 Task: Add Mauro & Gianni Mozzarella Cheese Ball to the cart.
Action: Mouse moved to (58, 300)
Screenshot: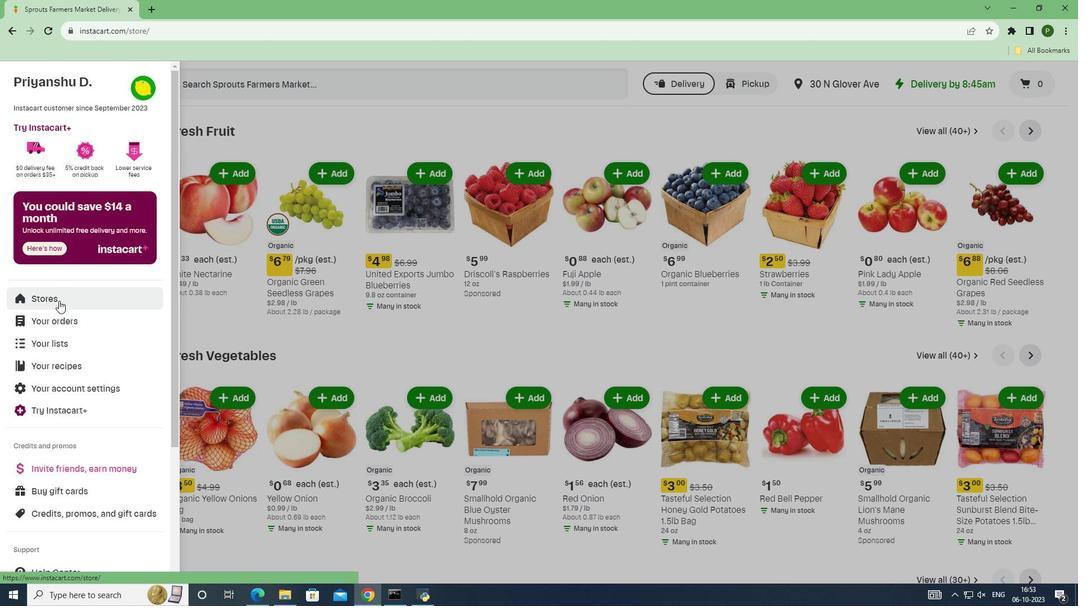
Action: Mouse pressed left at (58, 300)
Screenshot: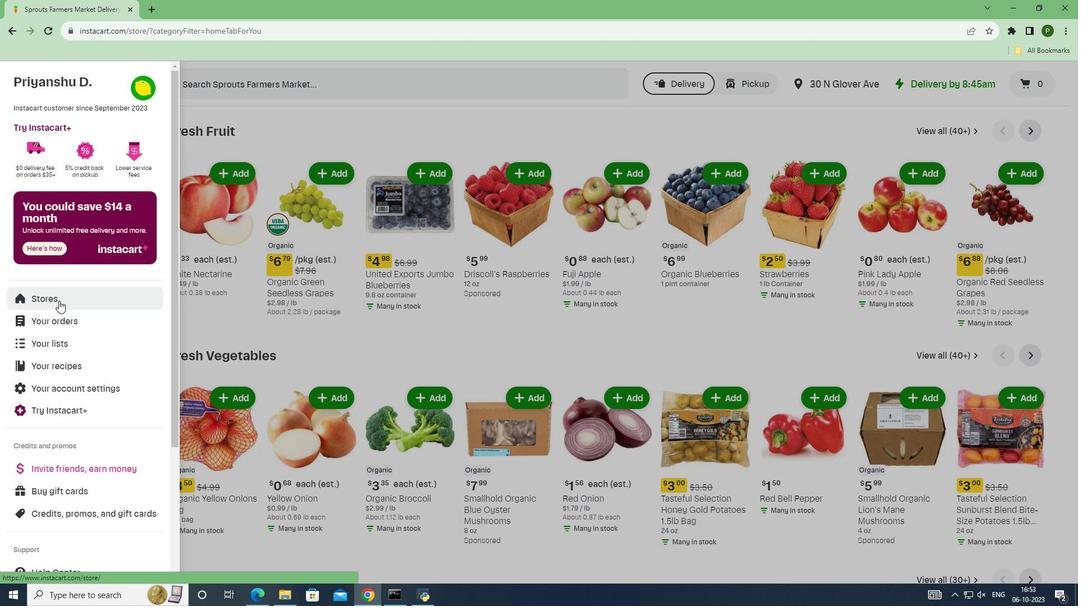 
Action: Mouse moved to (254, 128)
Screenshot: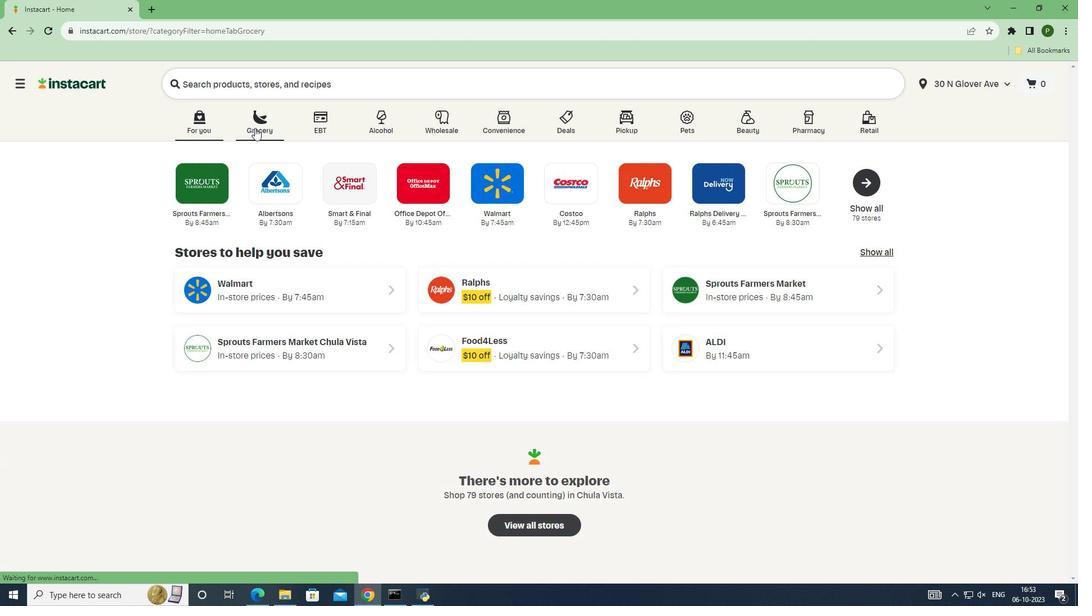 
Action: Mouse pressed left at (254, 128)
Screenshot: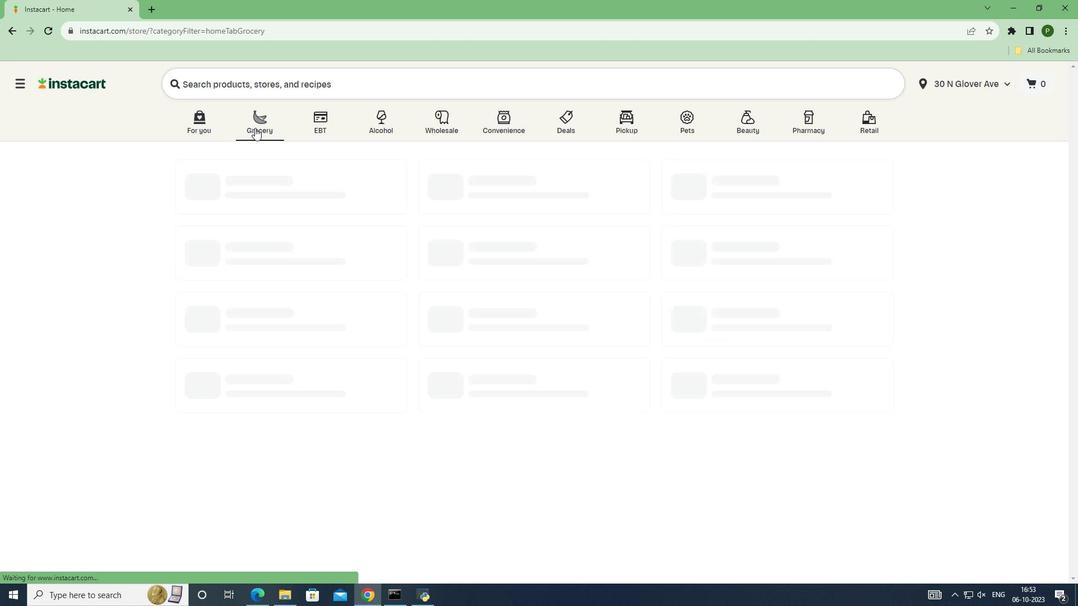 
Action: Mouse moved to (695, 256)
Screenshot: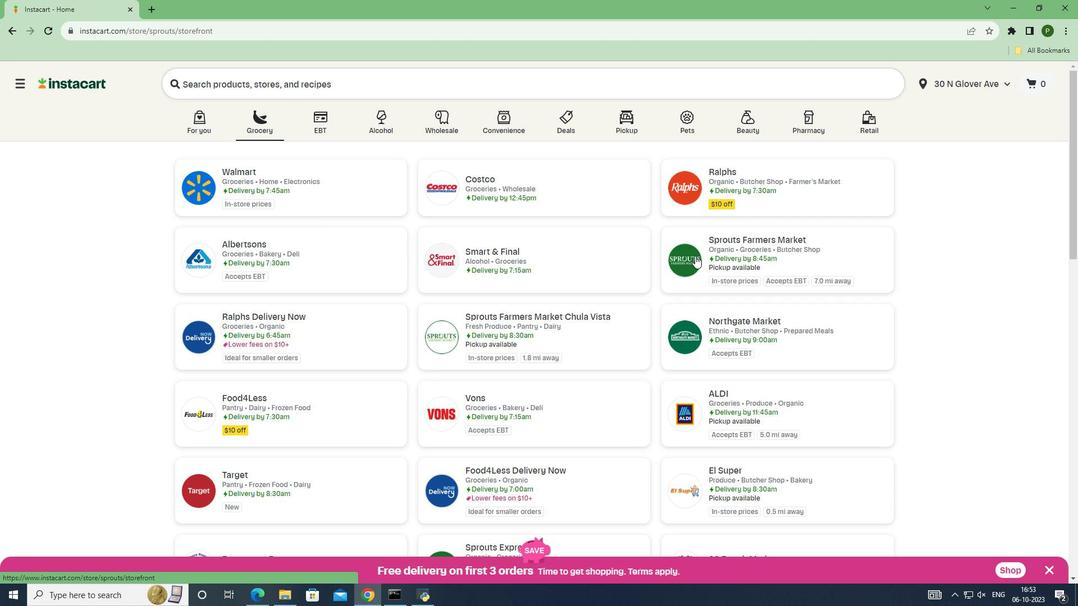 
Action: Mouse pressed left at (695, 256)
Screenshot: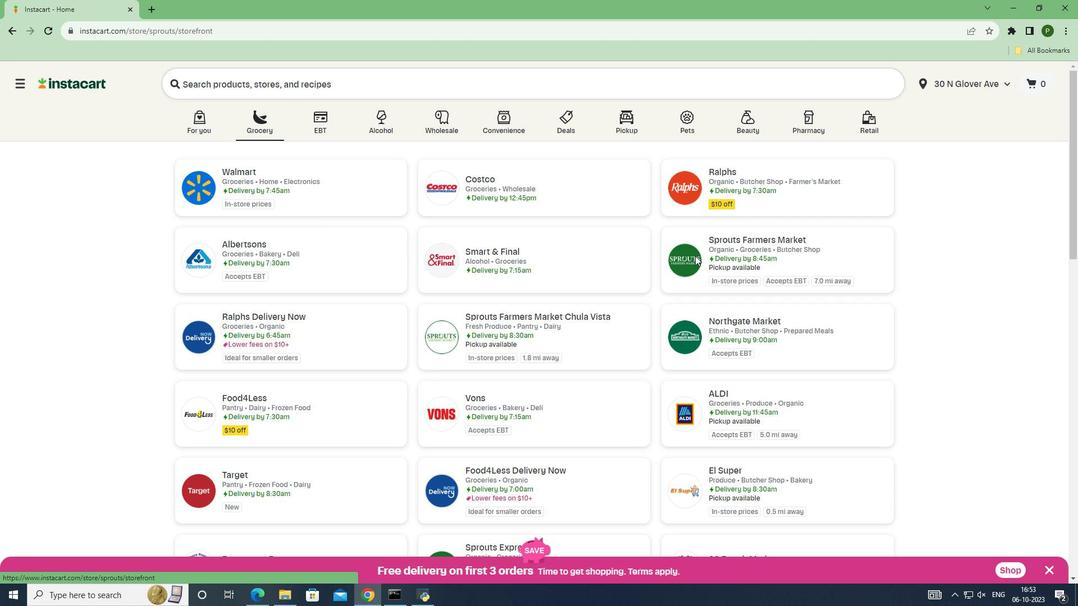 
Action: Mouse moved to (64, 354)
Screenshot: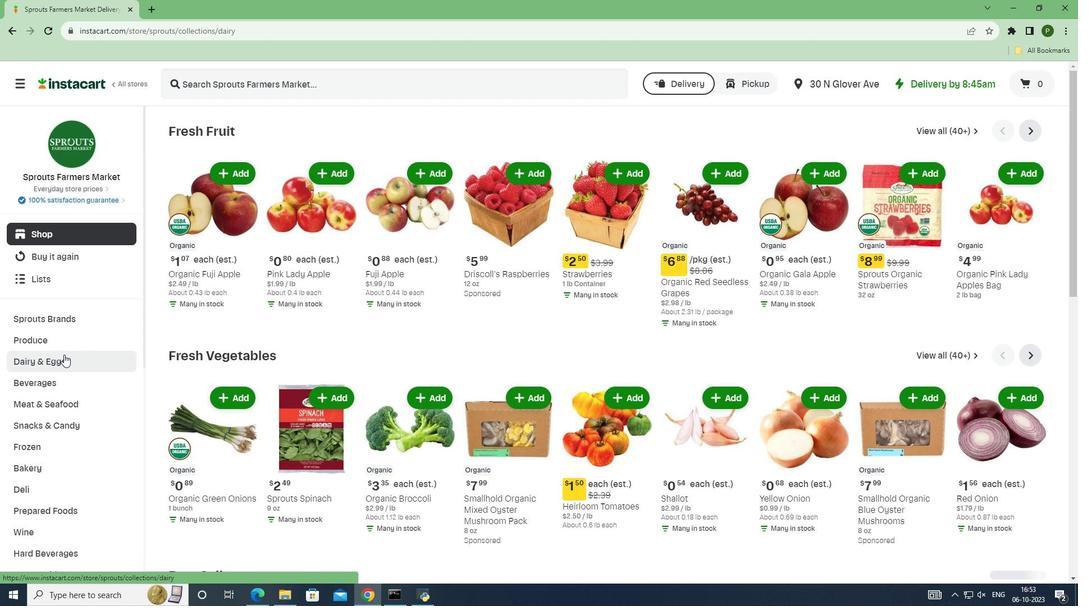 
Action: Mouse pressed left at (64, 354)
Screenshot: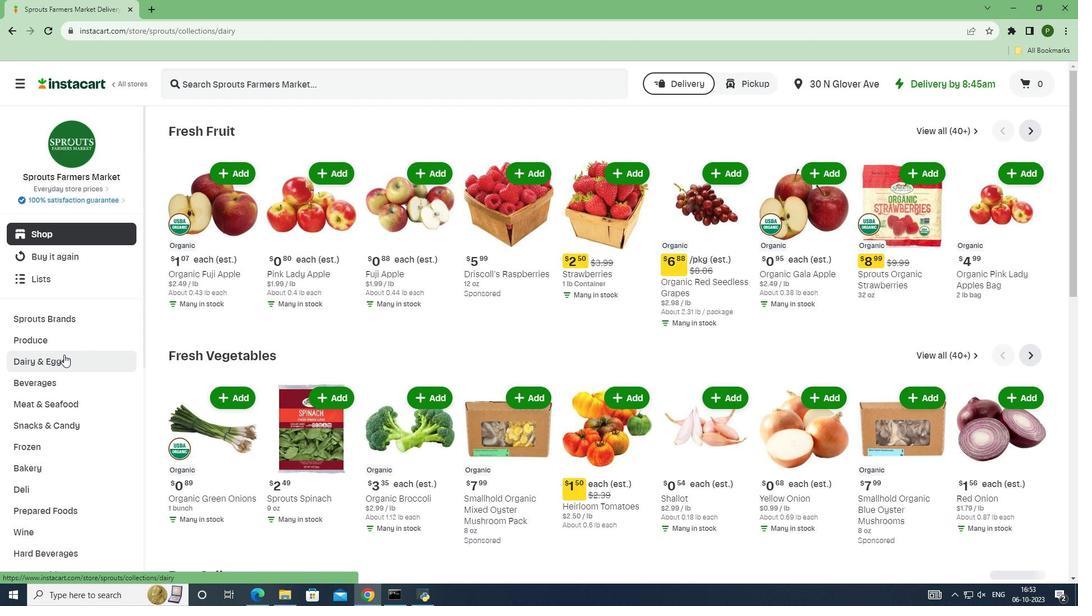 
Action: Mouse moved to (51, 405)
Screenshot: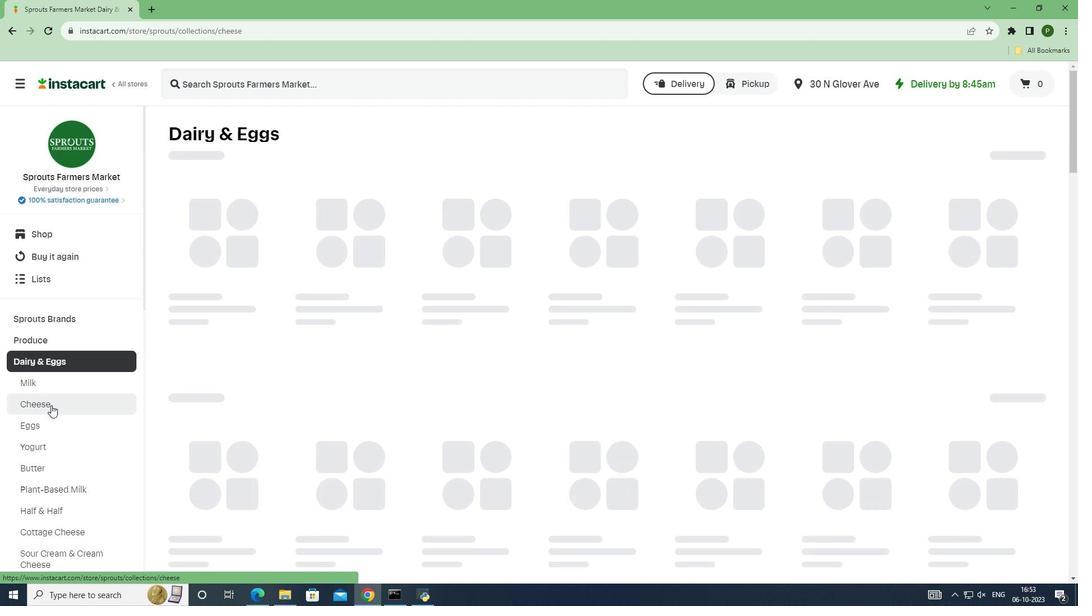
Action: Mouse pressed left at (51, 405)
Screenshot: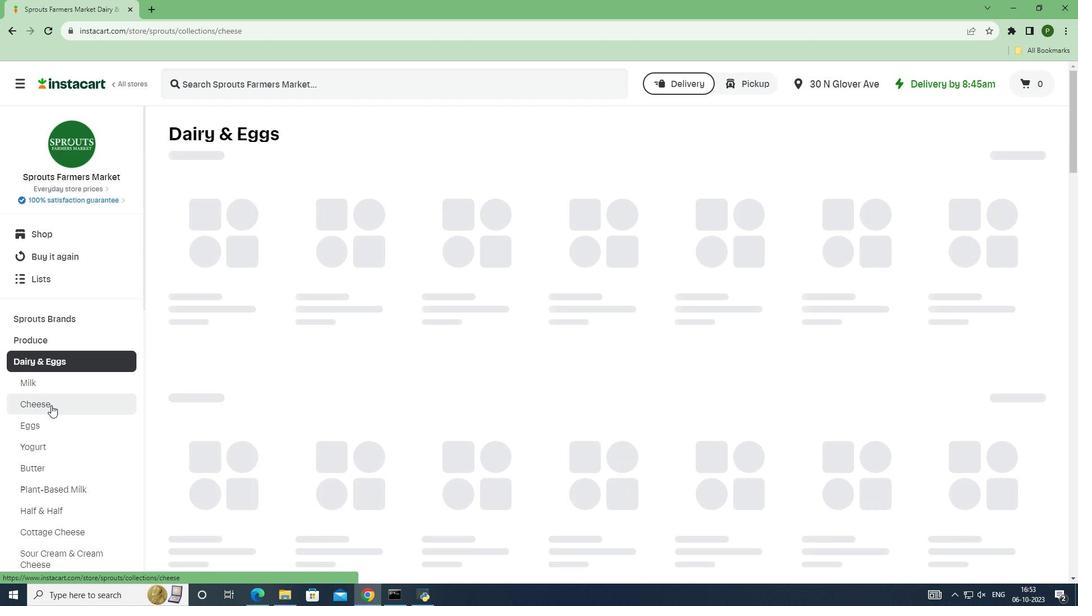 
Action: Mouse moved to (235, 84)
Screenshot: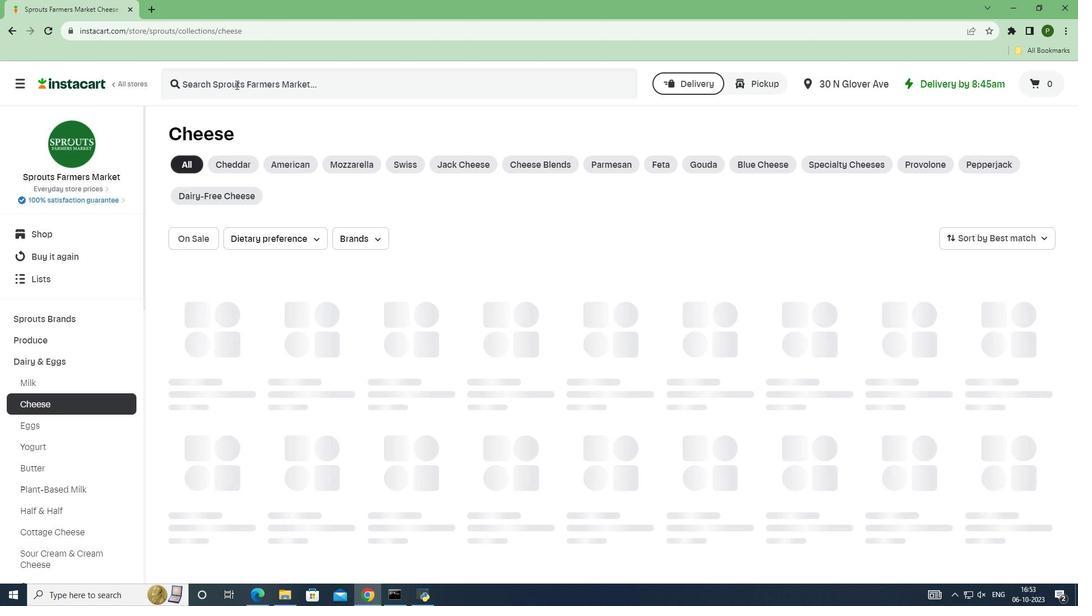 
Action: Mouse pressed left at (235, 84)
Screenshot: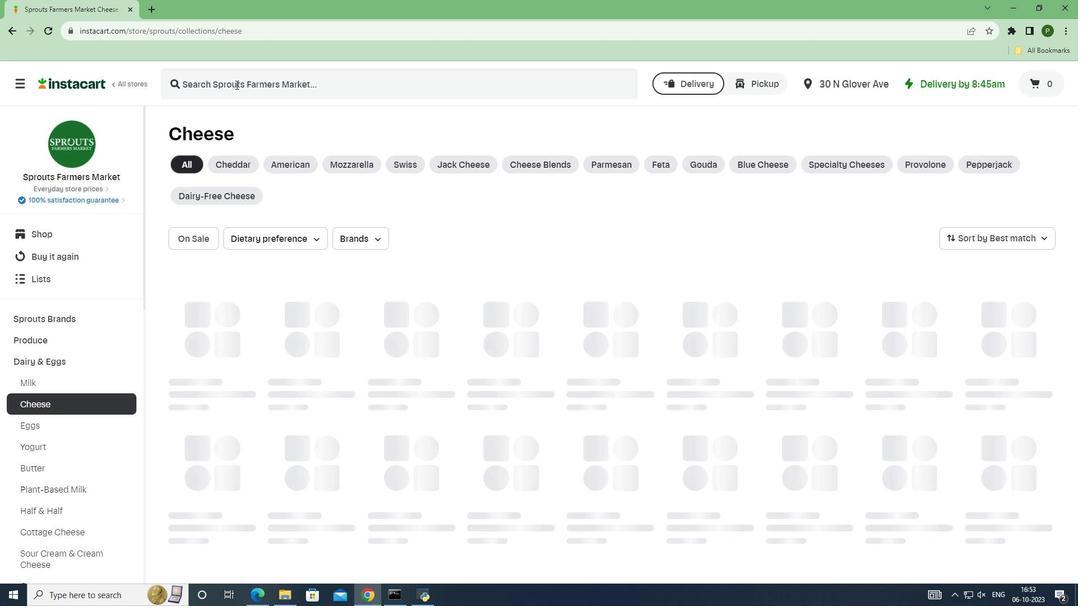 
Action: Key pressed <Key.caps_lock>M<Key.caps_lock>auro<Key.space><Key.shift>&<Key.space><Key.caps_lock>G<Key.caps_lock>ianni<Key.space><Key.caps_lock>M<Key.caps_lock>o
Screenshot: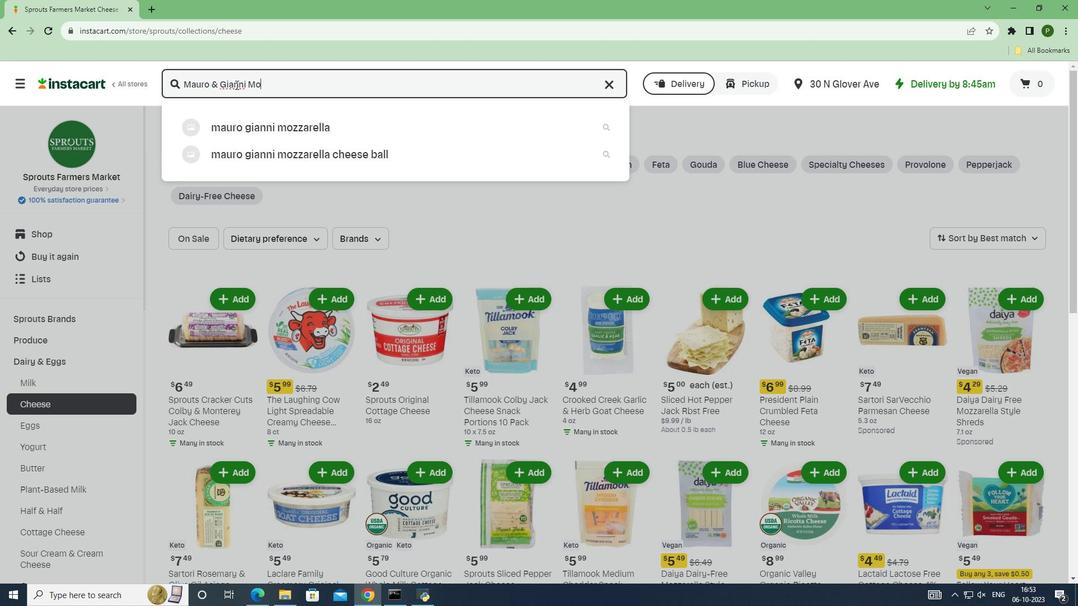 
Action: Mouse moved to (259, 158)
Screenshot: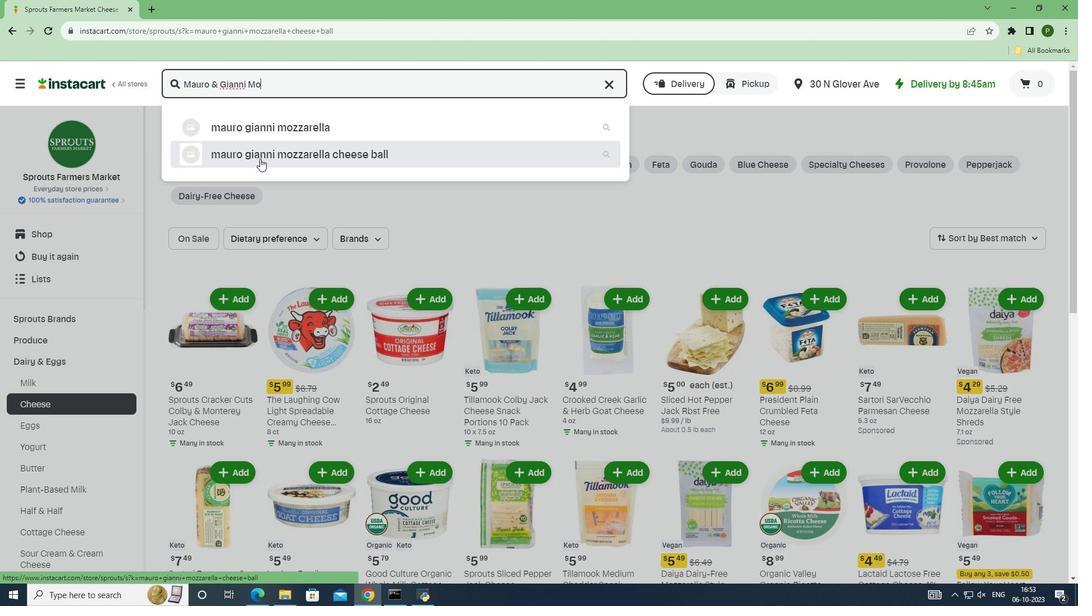 
Action: Mouse pressed left at (259, 158)
Screenshot: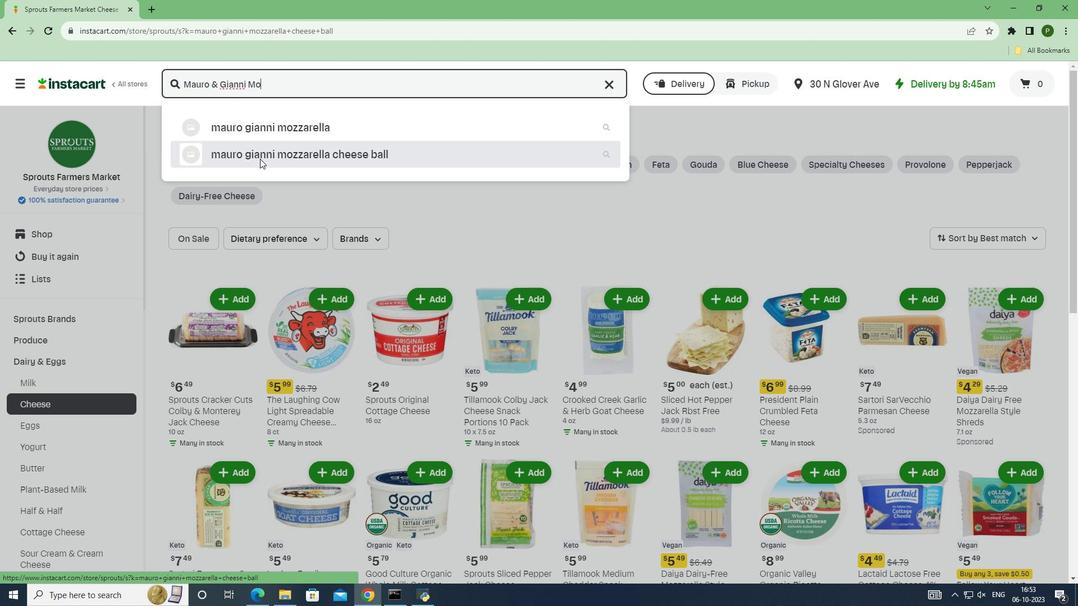 
Action: Mouse moved to (320, 203)
Screenshot: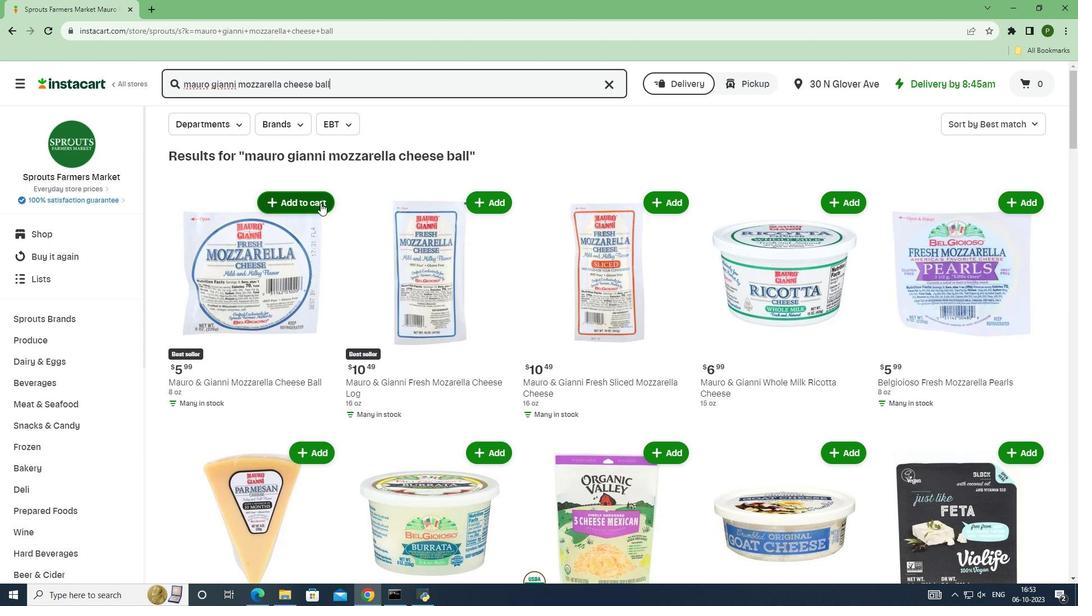 
Action: Mouse pressed left at (320, 203)
Screenshot: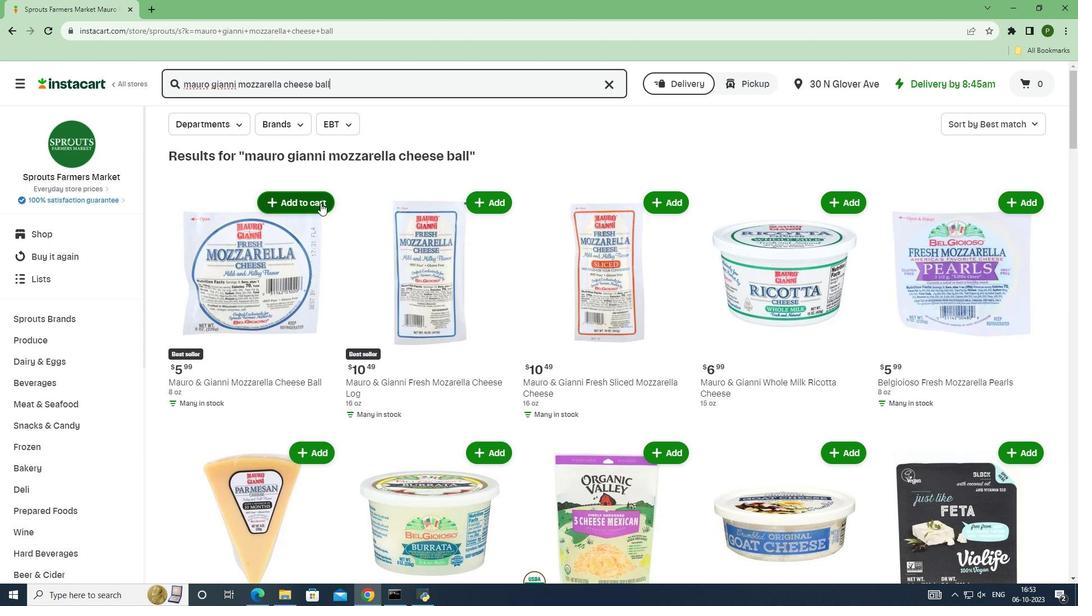 
Action: Mouse moved to (350, 257)
Screenshot: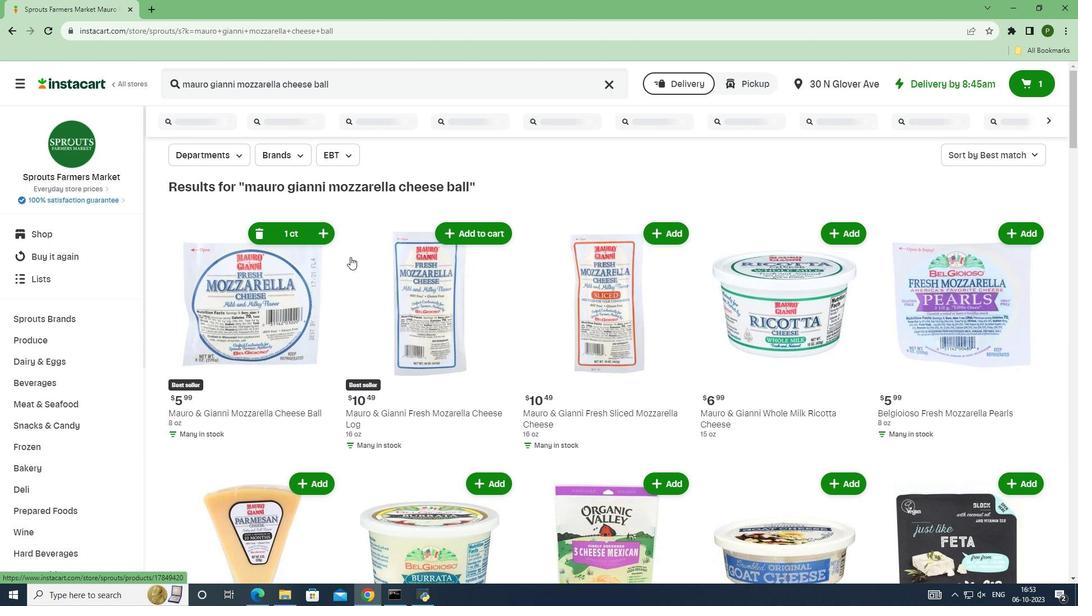 
